 Task: Create a sub task Gather and Analyse Requirements for the task  Upgrade and migrate company file storage to a cloud-based solution in the project AgileFlow , assign it to team member softage.1@softage.net and update the status of the sub task to  On Track  , set the priority of the sub task to Low
Action: Mouse moved to (76, 501)
Screenshot: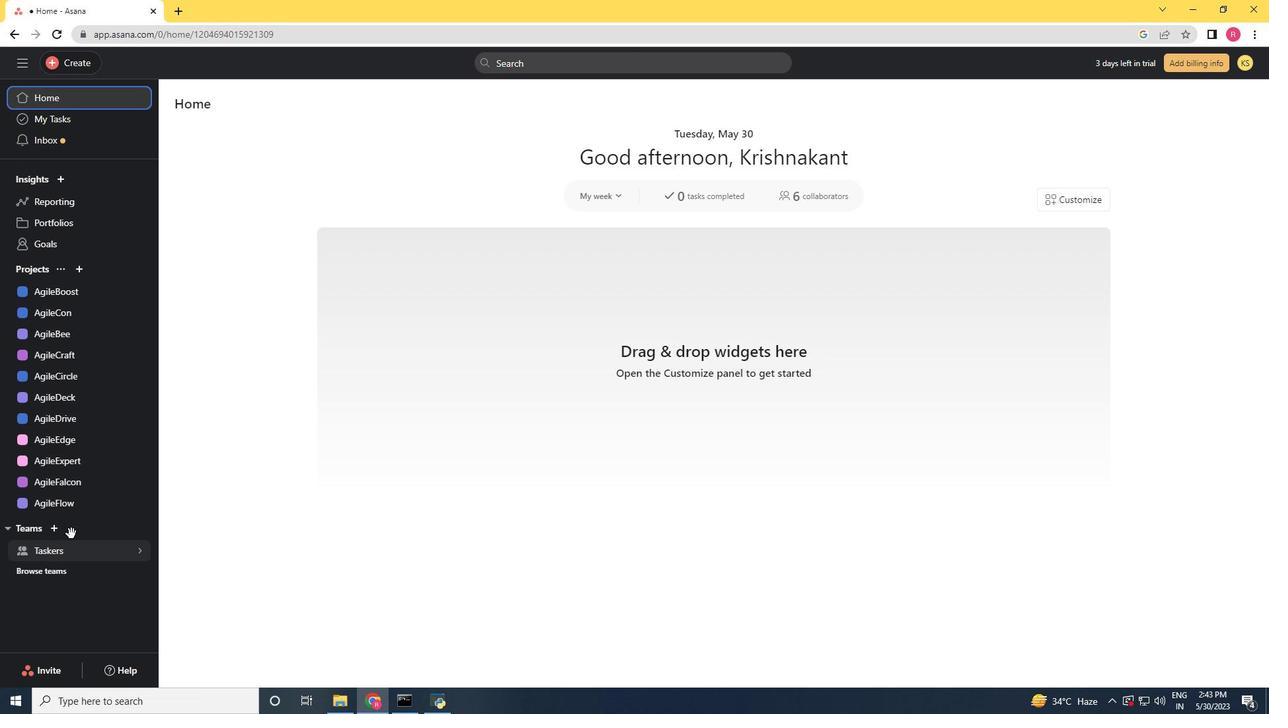 
Action: Mouse pressed left at (76, 501)
Screenshot: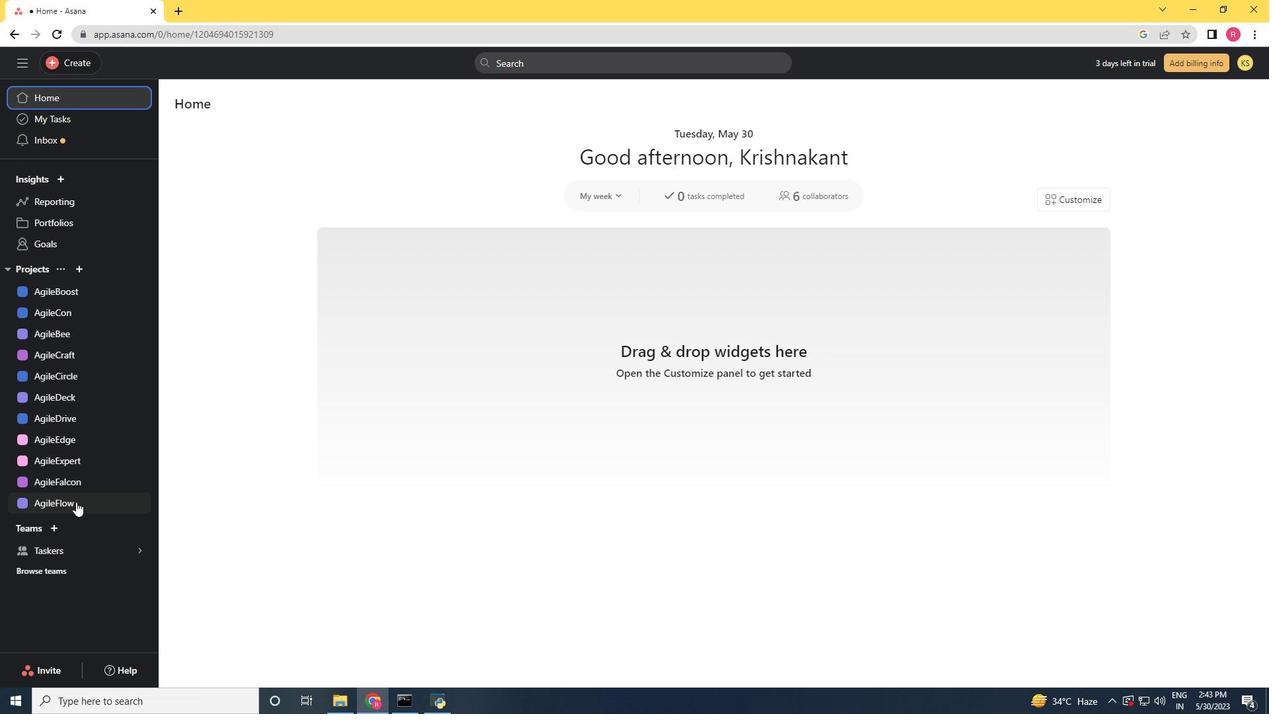 
Action: Mouse moved to (556, 290)
Screenshot: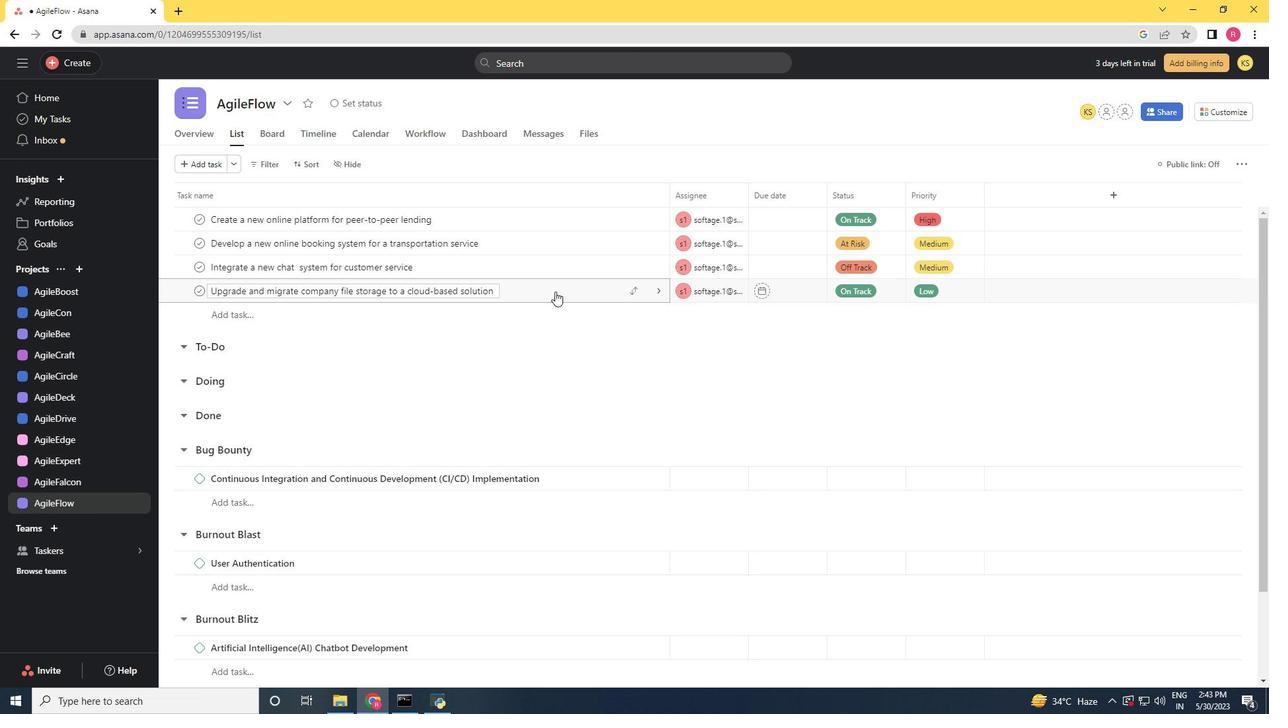 
Action: Mouse pressed left at (556, 290)
Screenshot: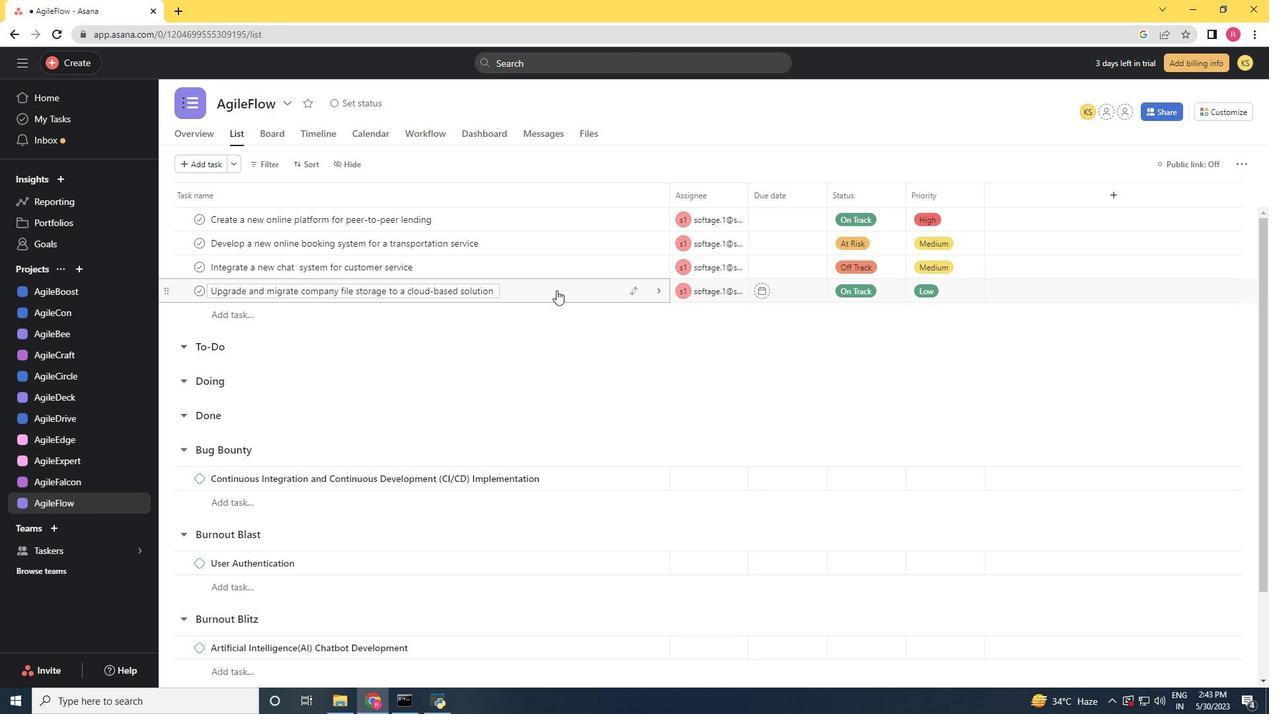 
Action: Mouse moved to (982, 429)
Screenshot: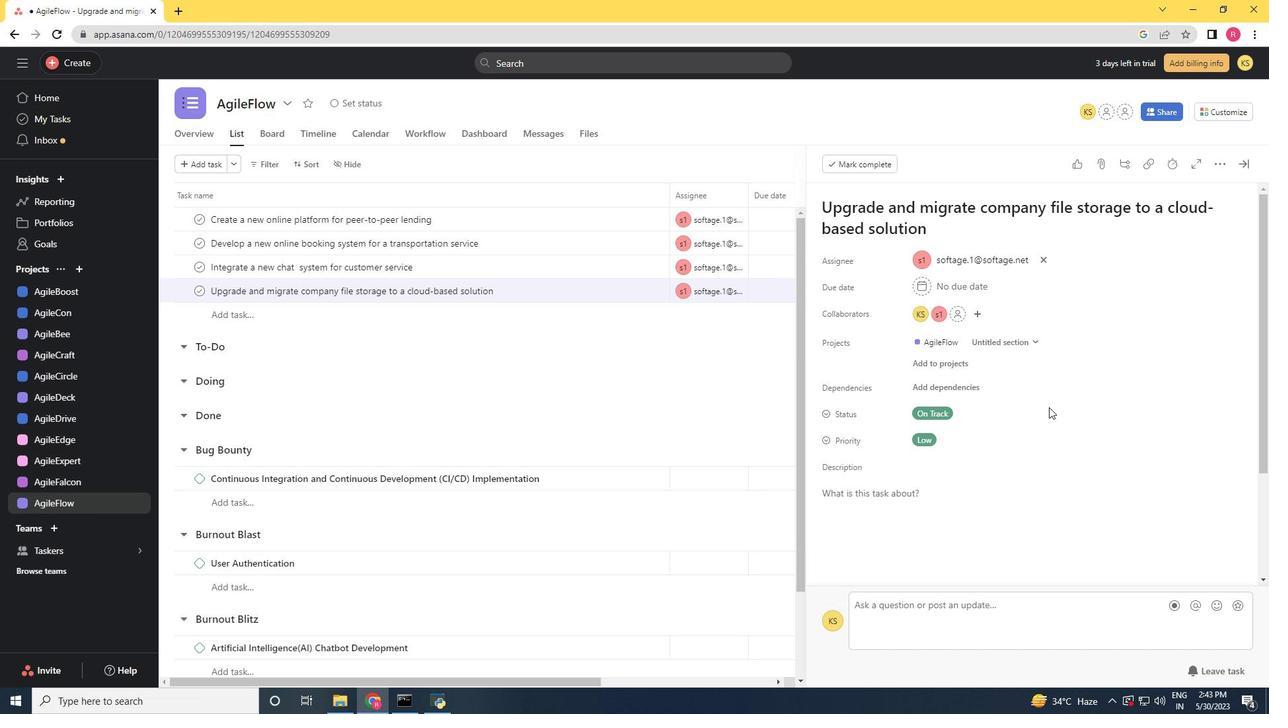 
Action: Mouse scrolled (982, 429) with delta (0, 0)
Screenshot: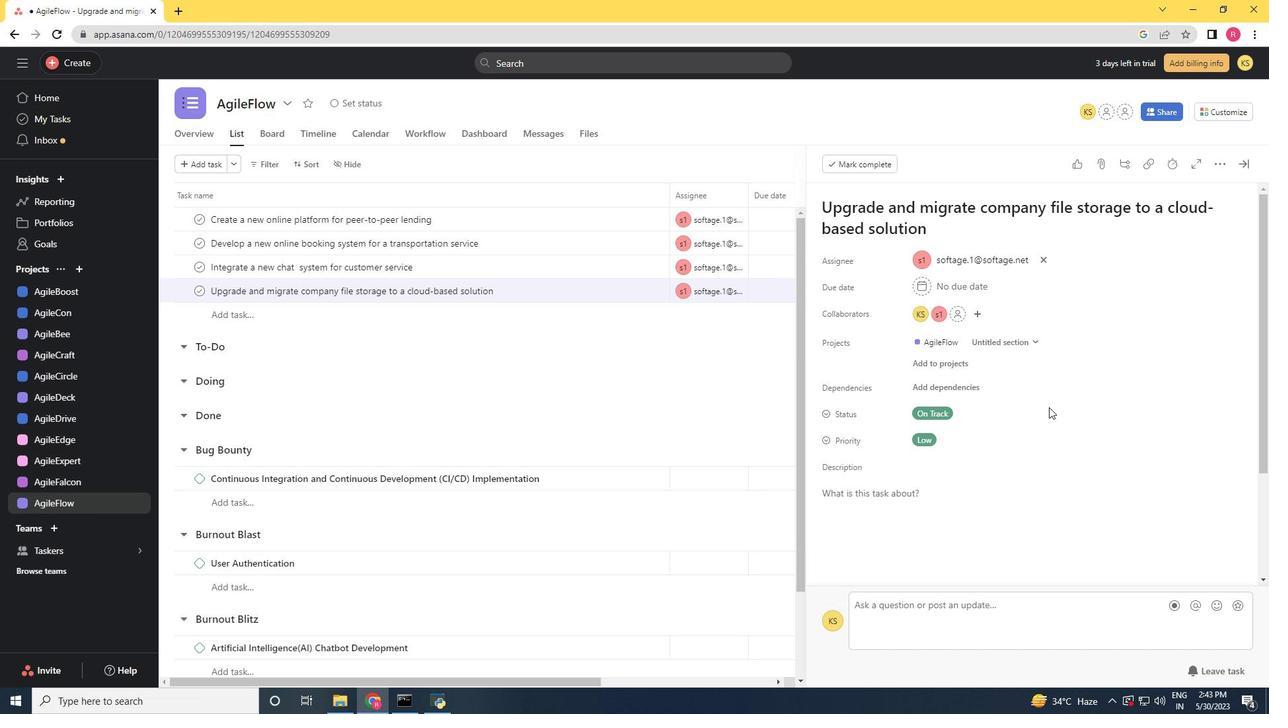 
Action: Mouse moved to (976, 436)
Screenshot: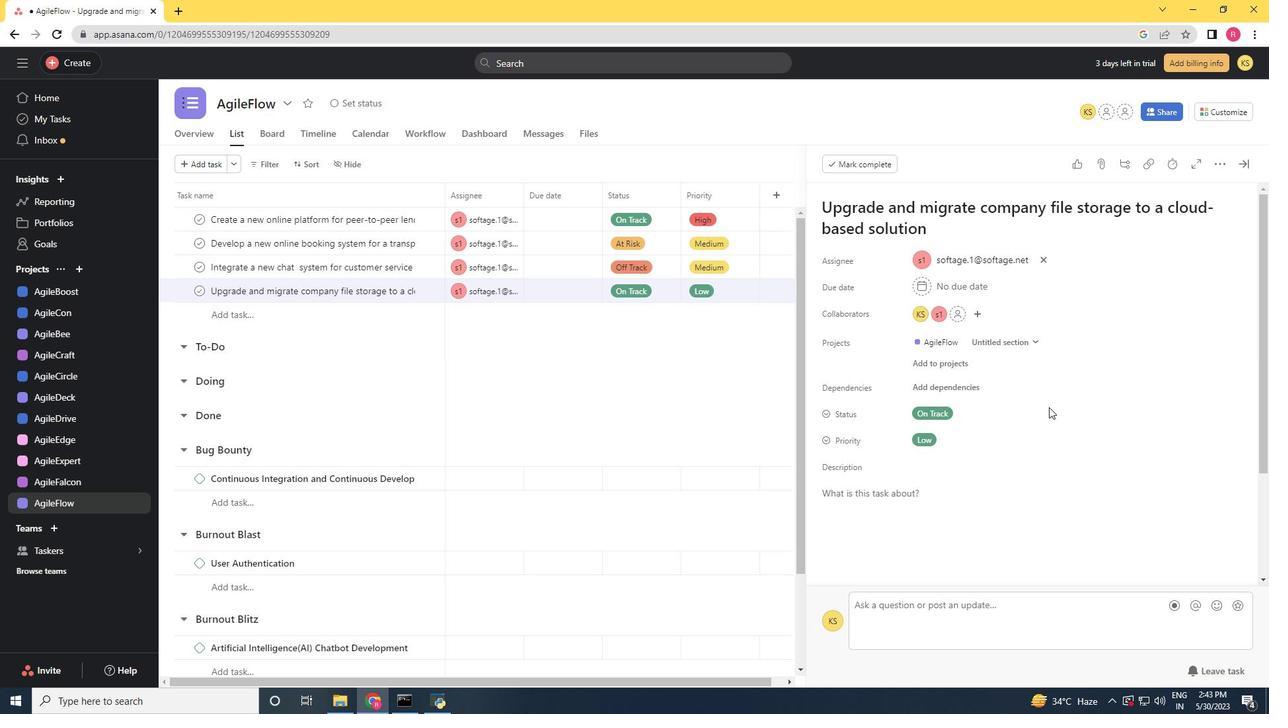 
Action: Mouse scrolled (976, 435) with delta (0, 0)
Screenshot: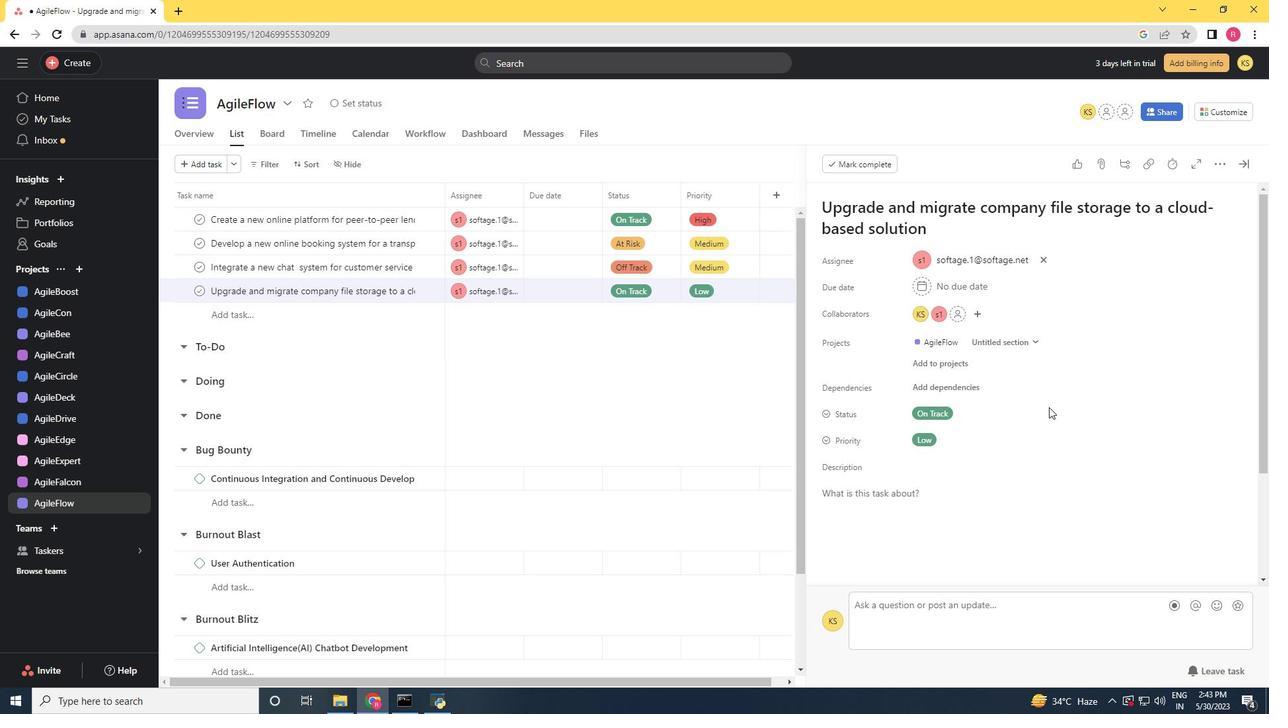 
Action: Mouse scrolled (976, 435) with delta (0, 0)
Screenshot: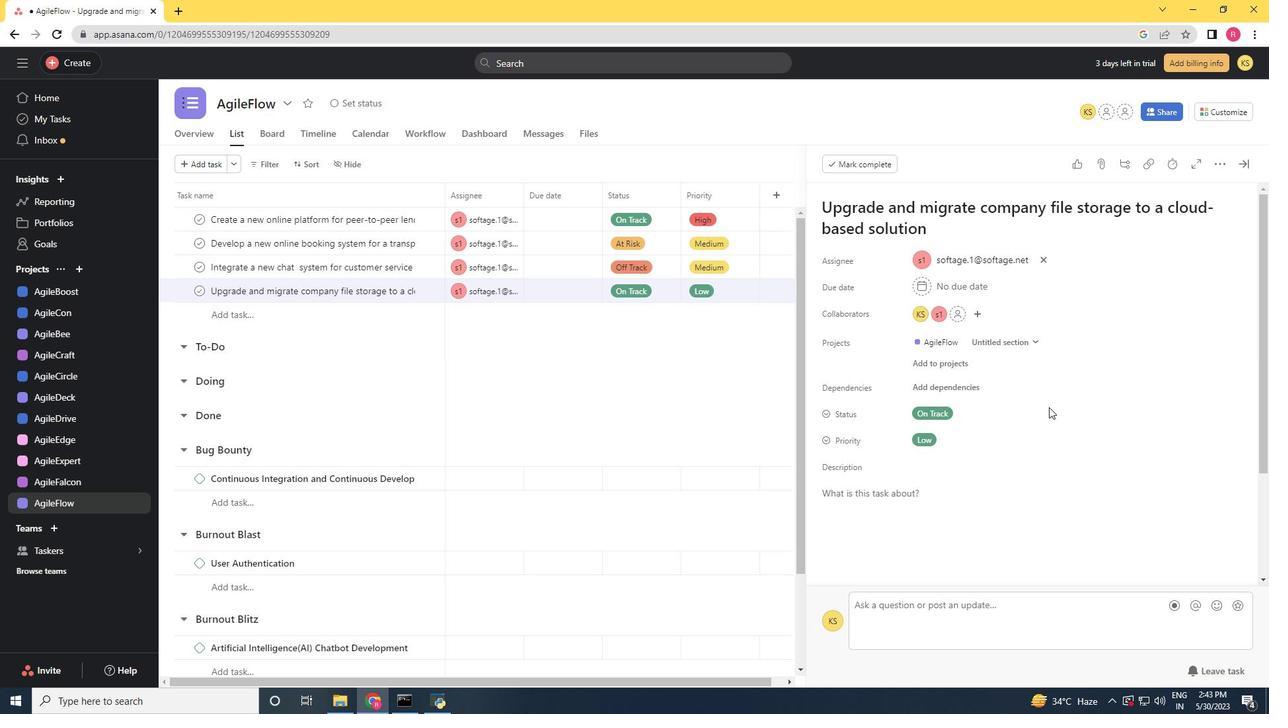 
Action: Mouse scrolled (976, 435) with delta (0, 0)
Screenshot: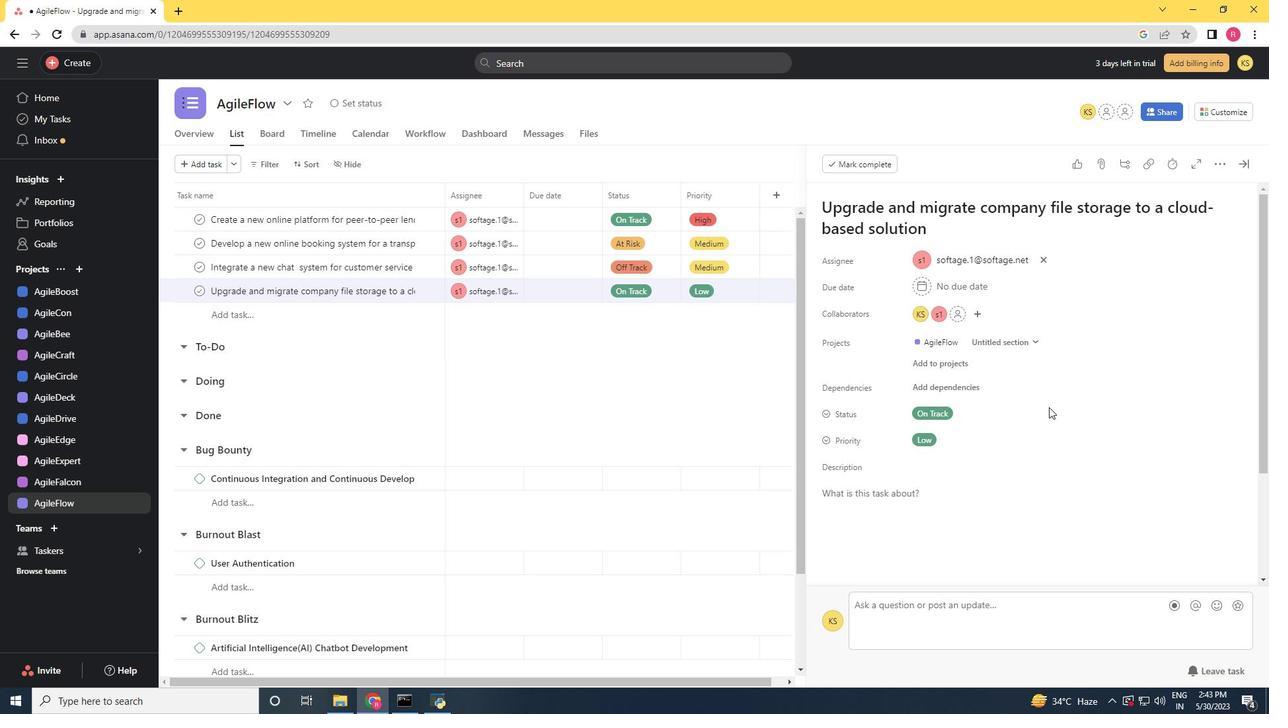 
Action: Mouse scrolled (976, 435) with delta (0, 0)
Screenshot: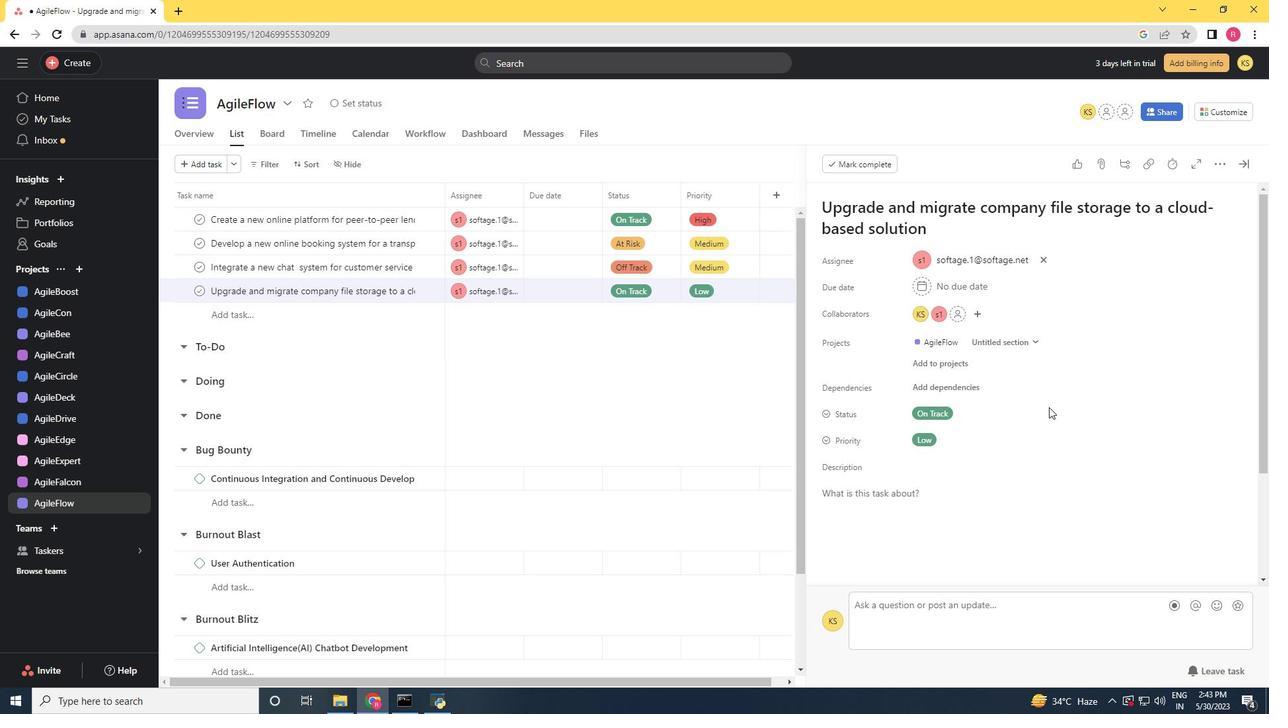 
Action: Mouse scrolled (976, 435) with delta (0, 0)
Screenshot: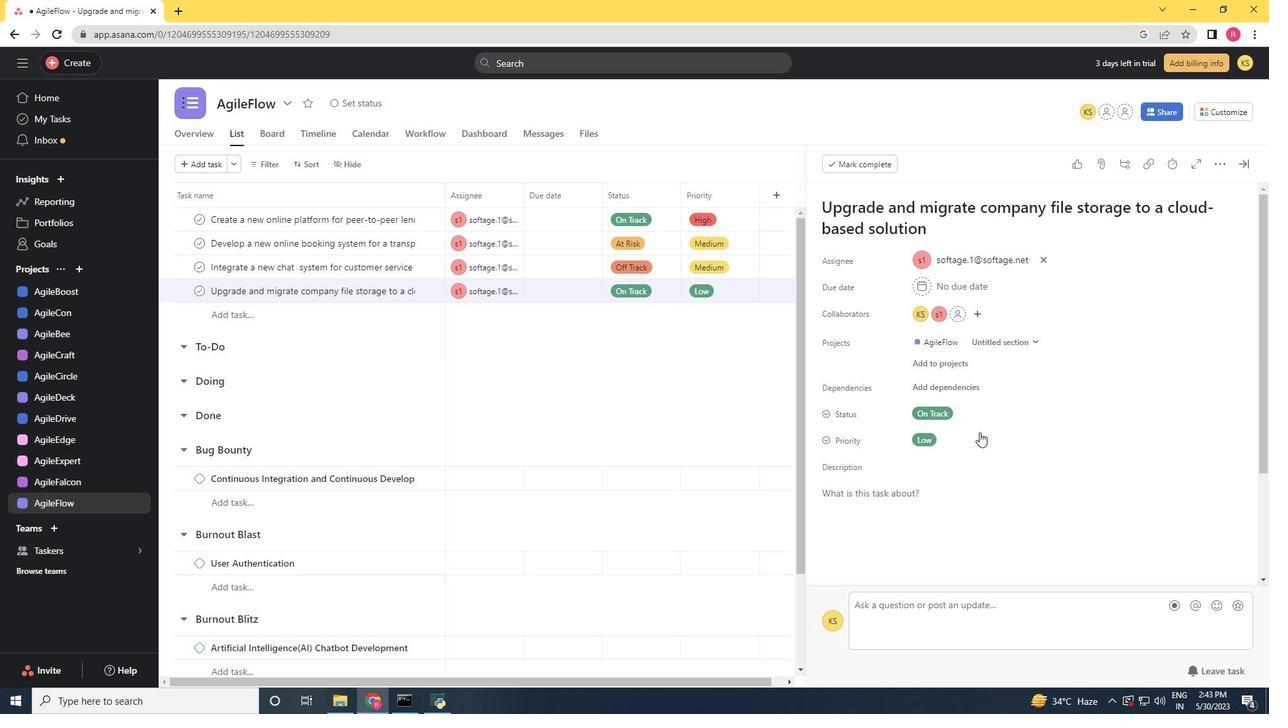 
Action: Mouse scrolled (976, 435) with delta (0, 0)
Screenshot: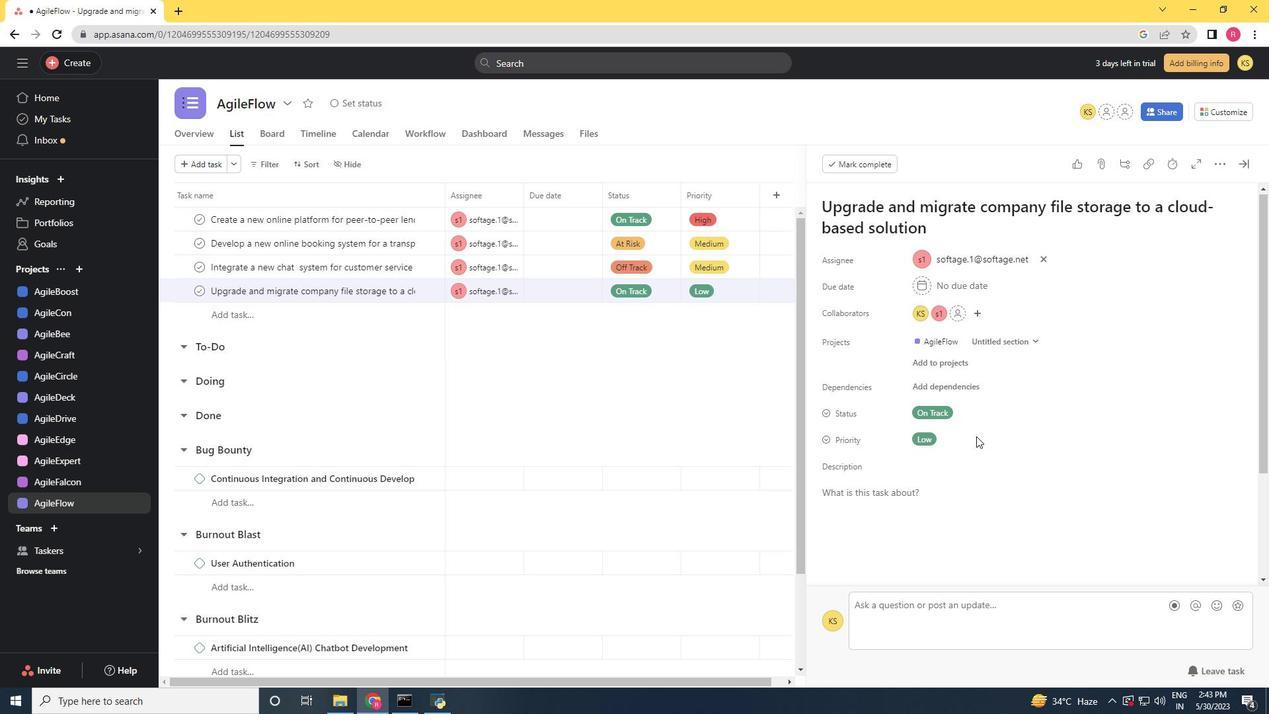
Action: Mouse moved to (855, 482)
Screenshot: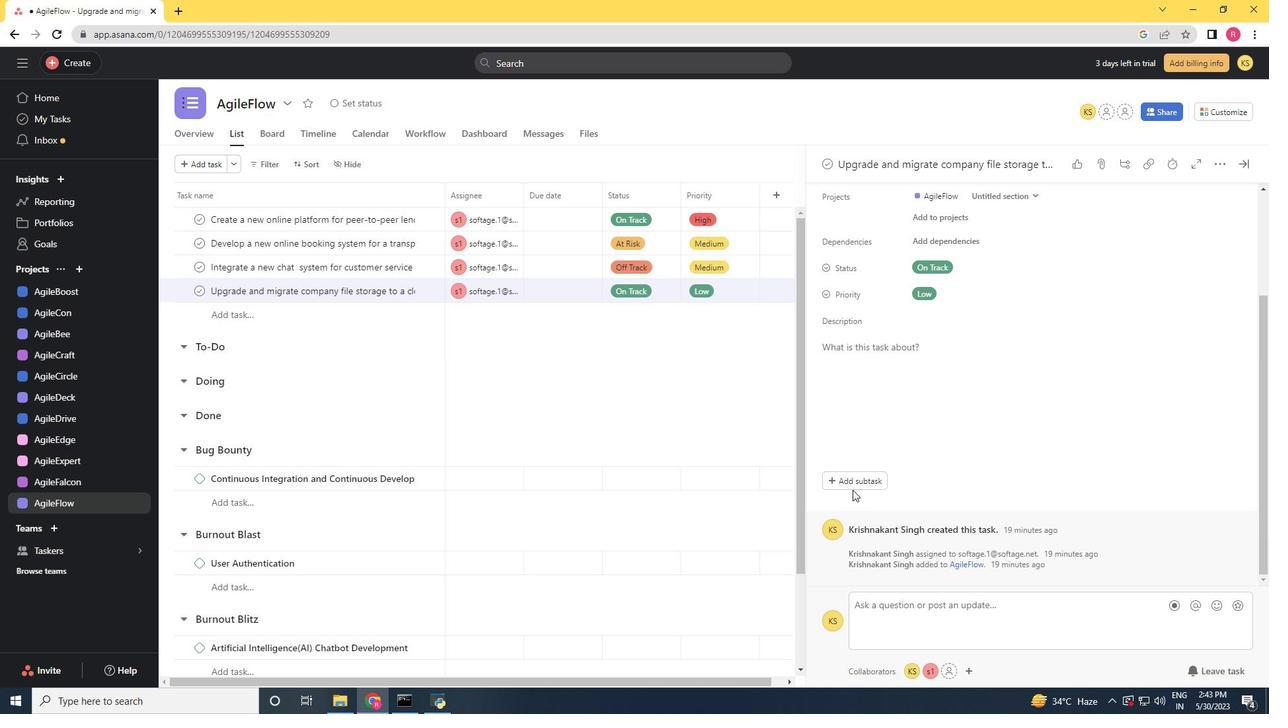 
Action: Mouse pressed left at (855, 482)
Screenshot: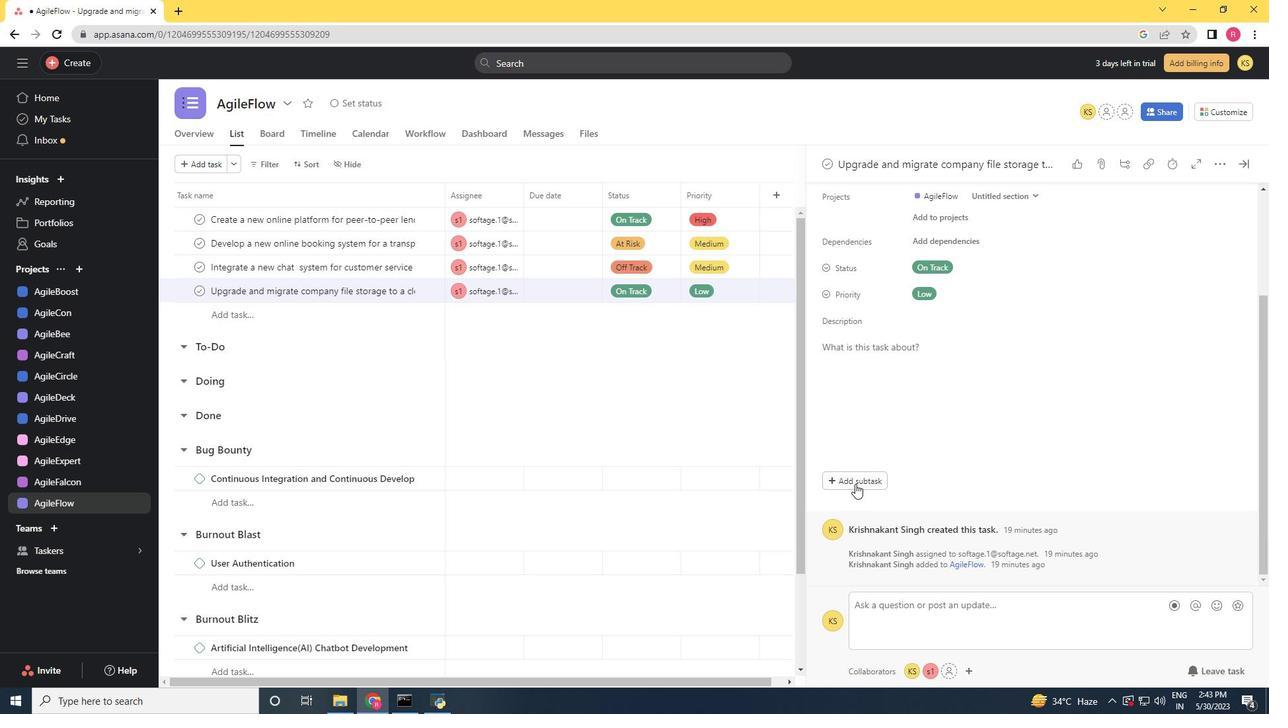 
Action: Mouse moved to (857, 480)
Screenshot: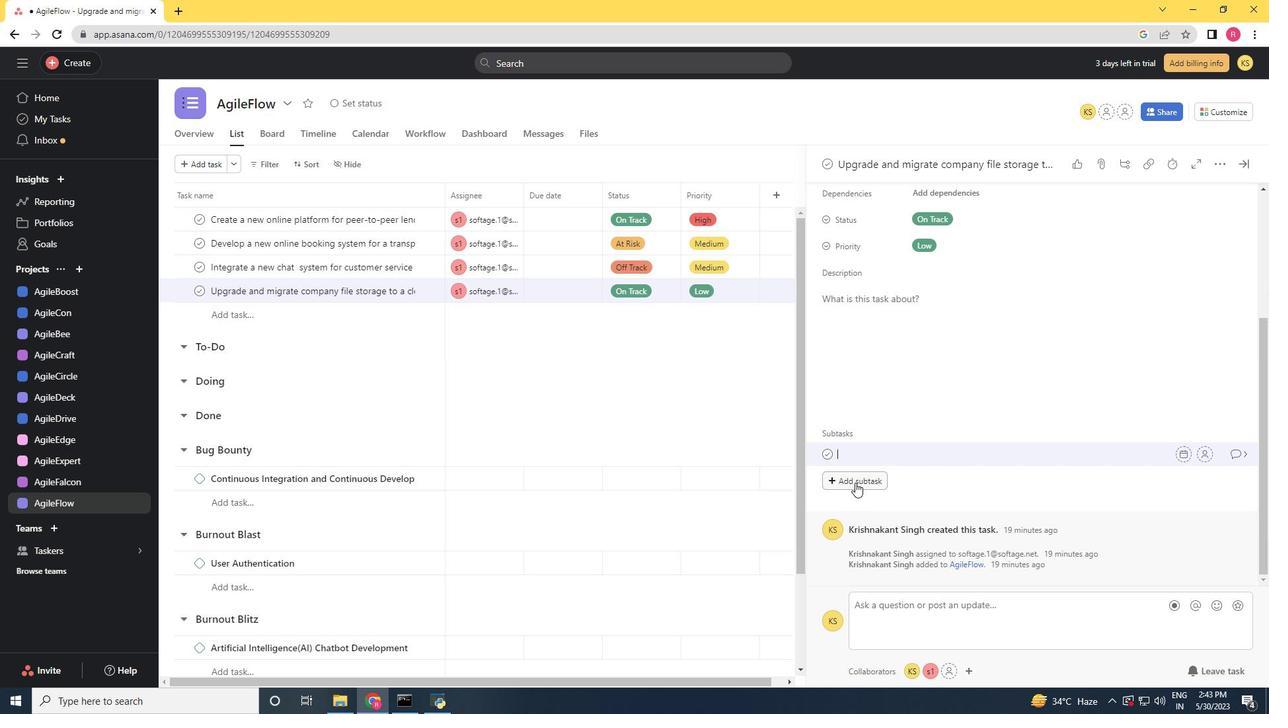
Action: Key pressed <Key.shift>Gather<Key.space>and<Key.space><Key.space><Key.shift>Analyse<Key.space><Key.shift>Requirements<Key.space>
Screenshot: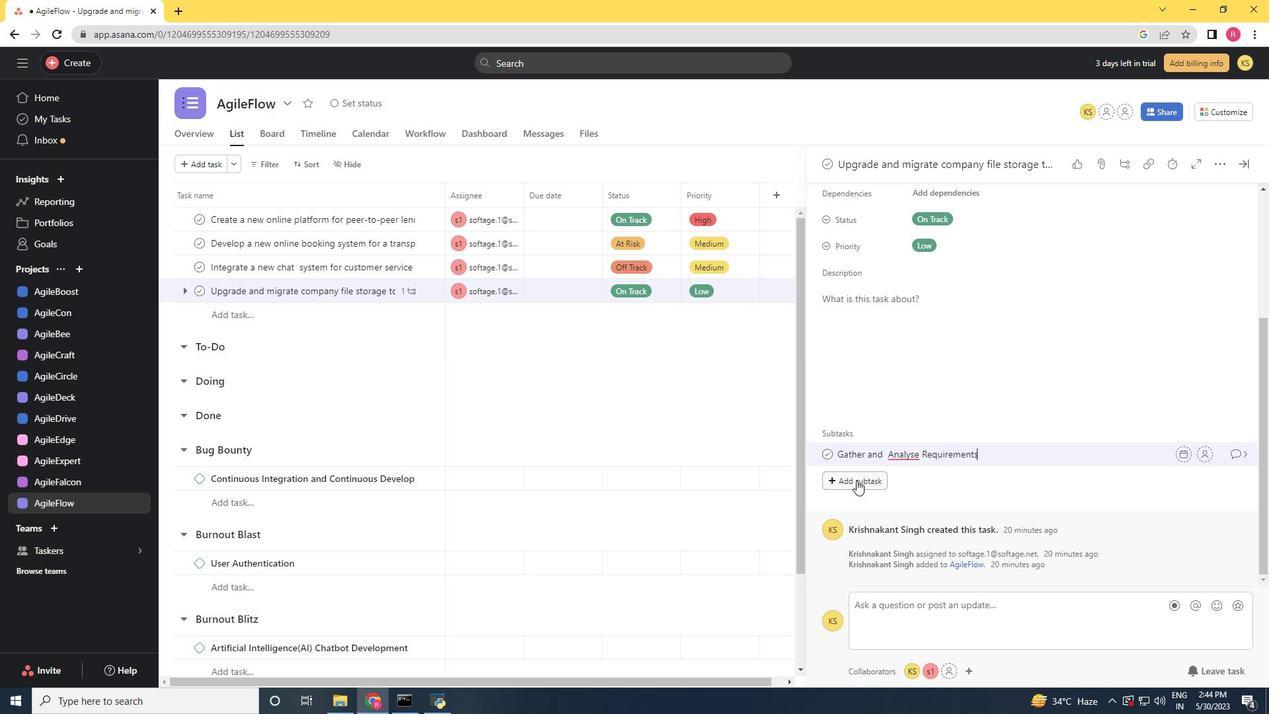 
Action: Mouse moved to (1209, 457)
Screenshot: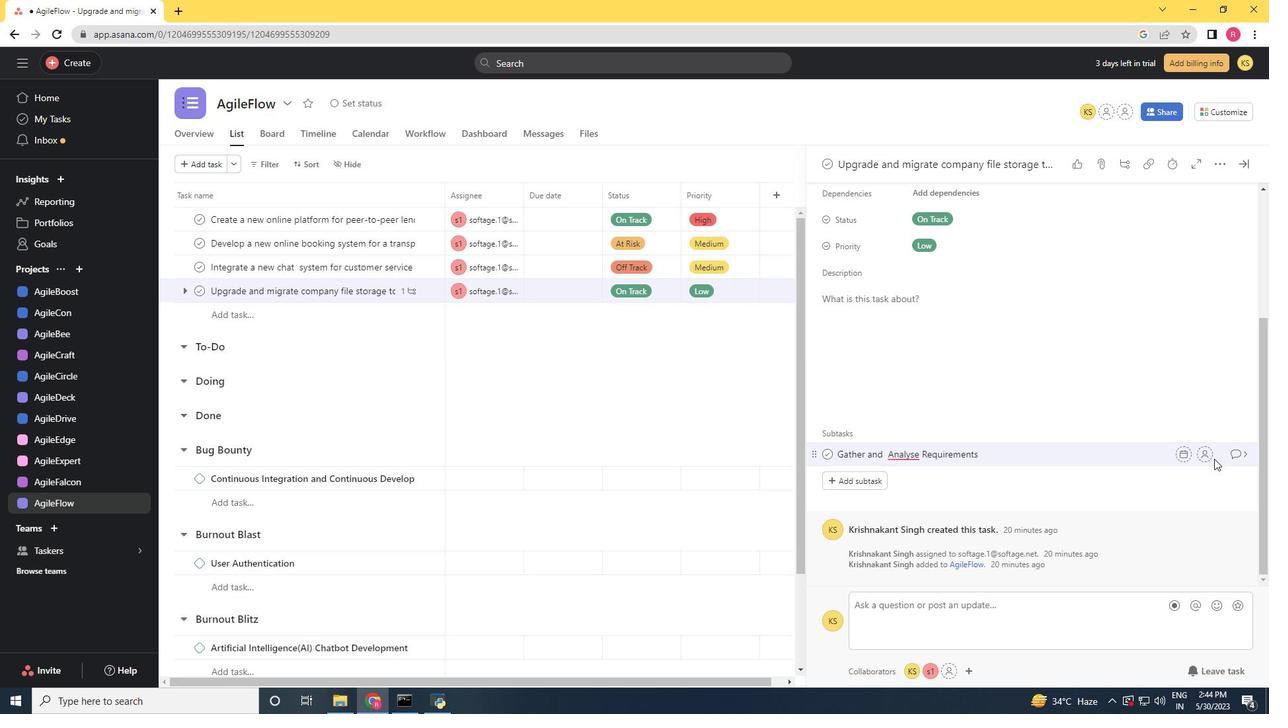
Action: Mouse pressed left at (1209, 457)
Screenshot: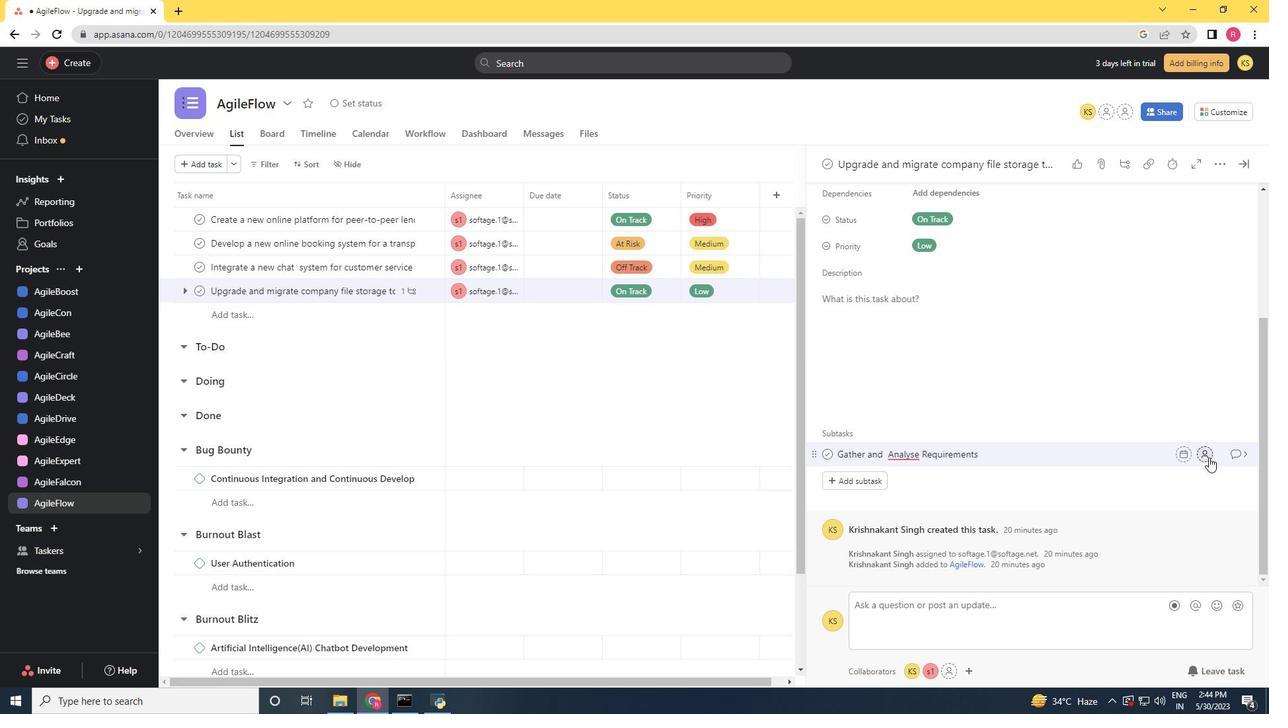 
Action: Key pressed softage.1<Key.shift>@softage.net
Screenshot: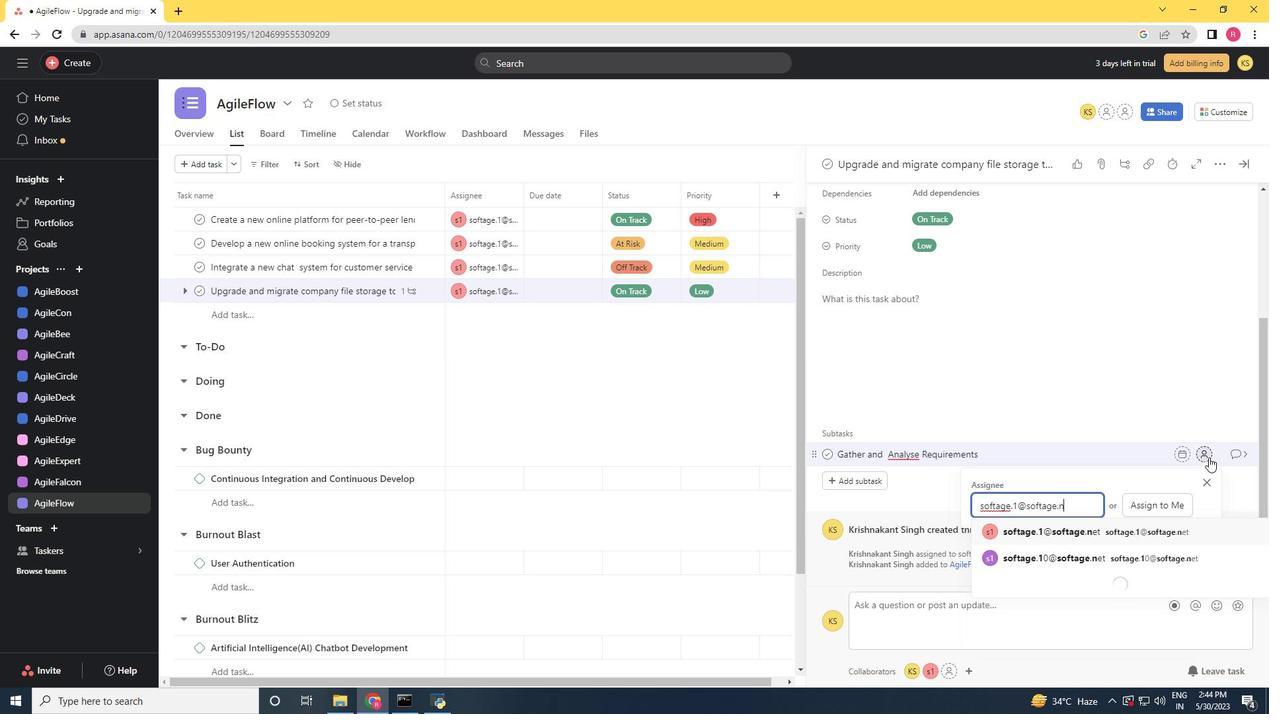
Action: Mouse moved to (1108, 530)
Screenshot: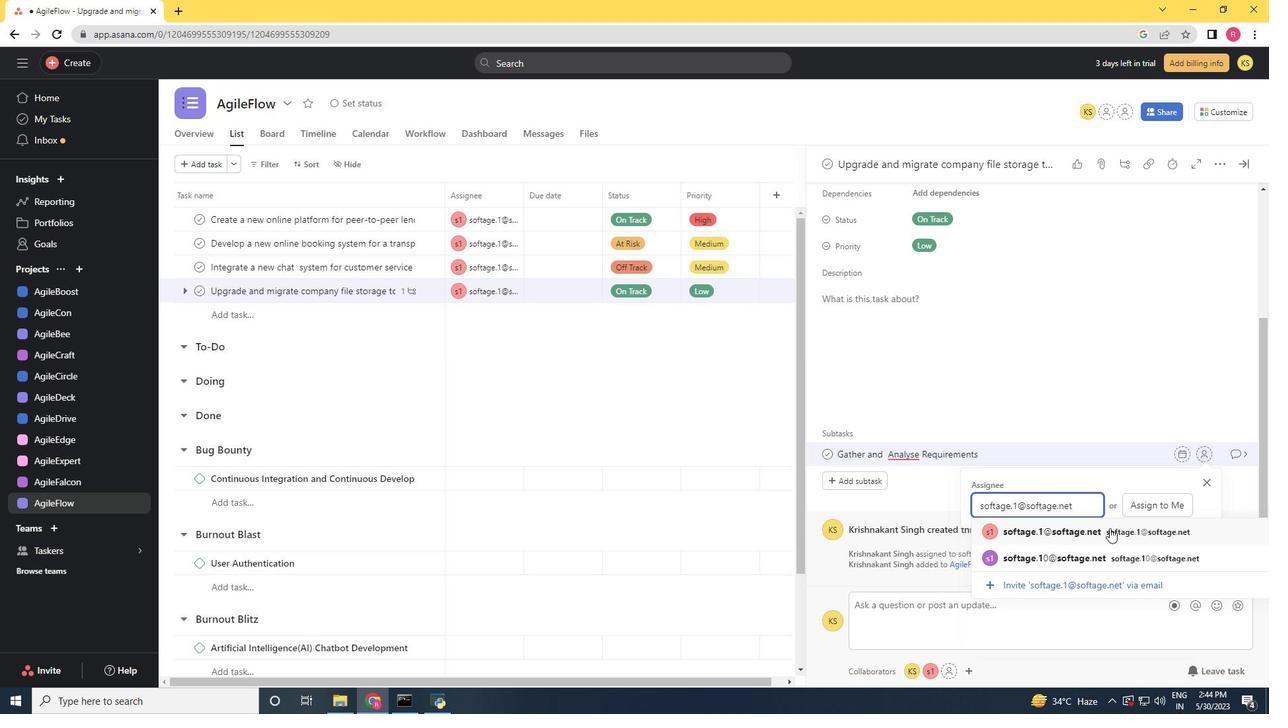 
Action: Mouse pressed left at (1108, 530)
Screenshot: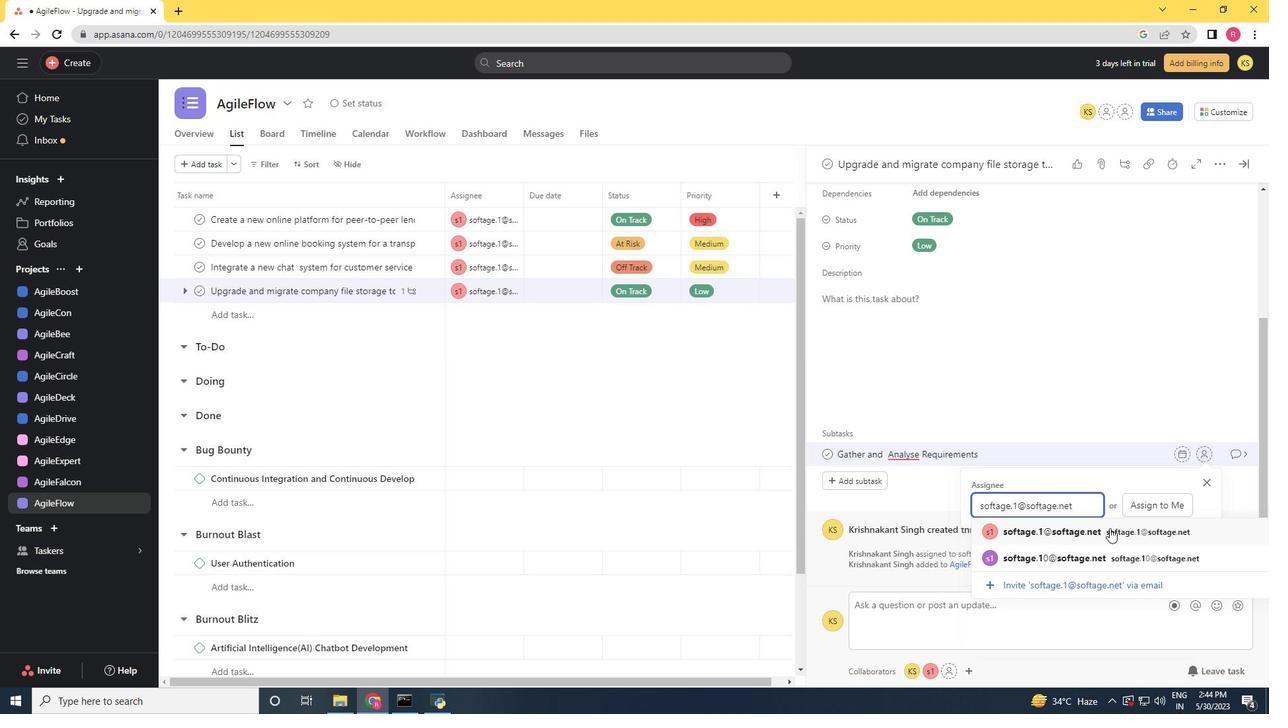 
Action: Mouse moved to (1241, 445)
Screenshot: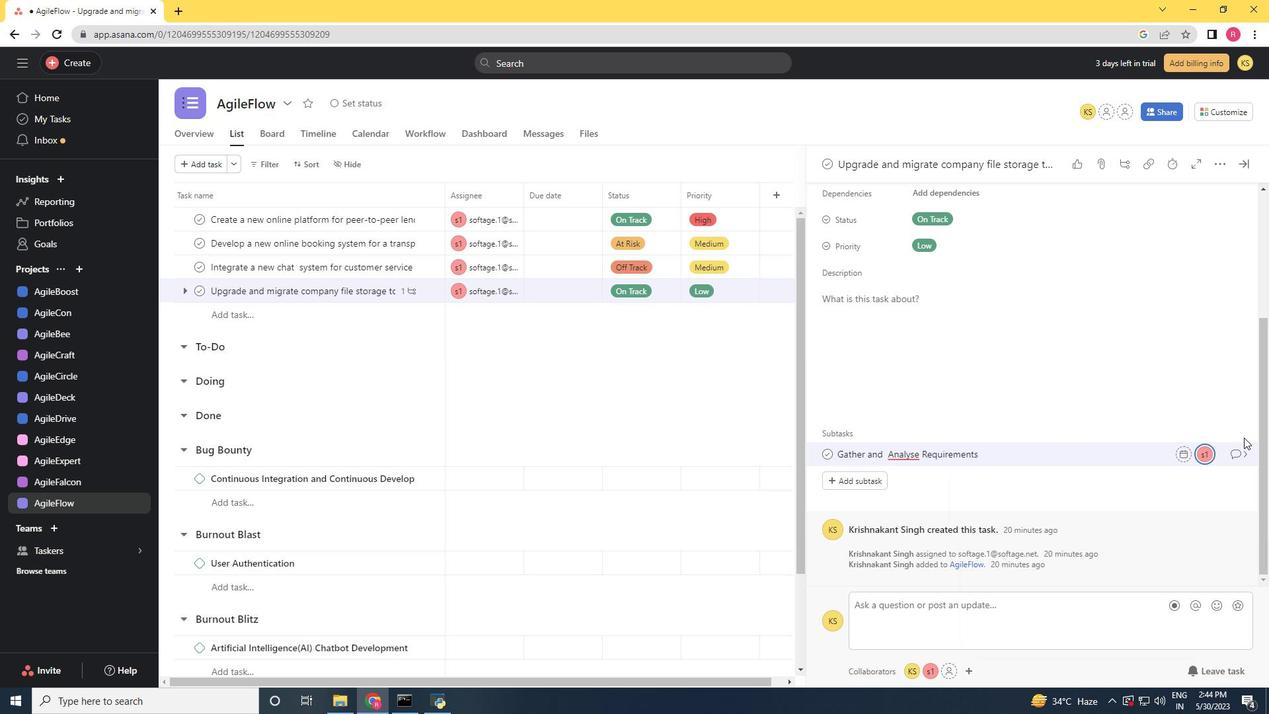 
Action: Mouse pressed left at (1241, 445)
Screenshot: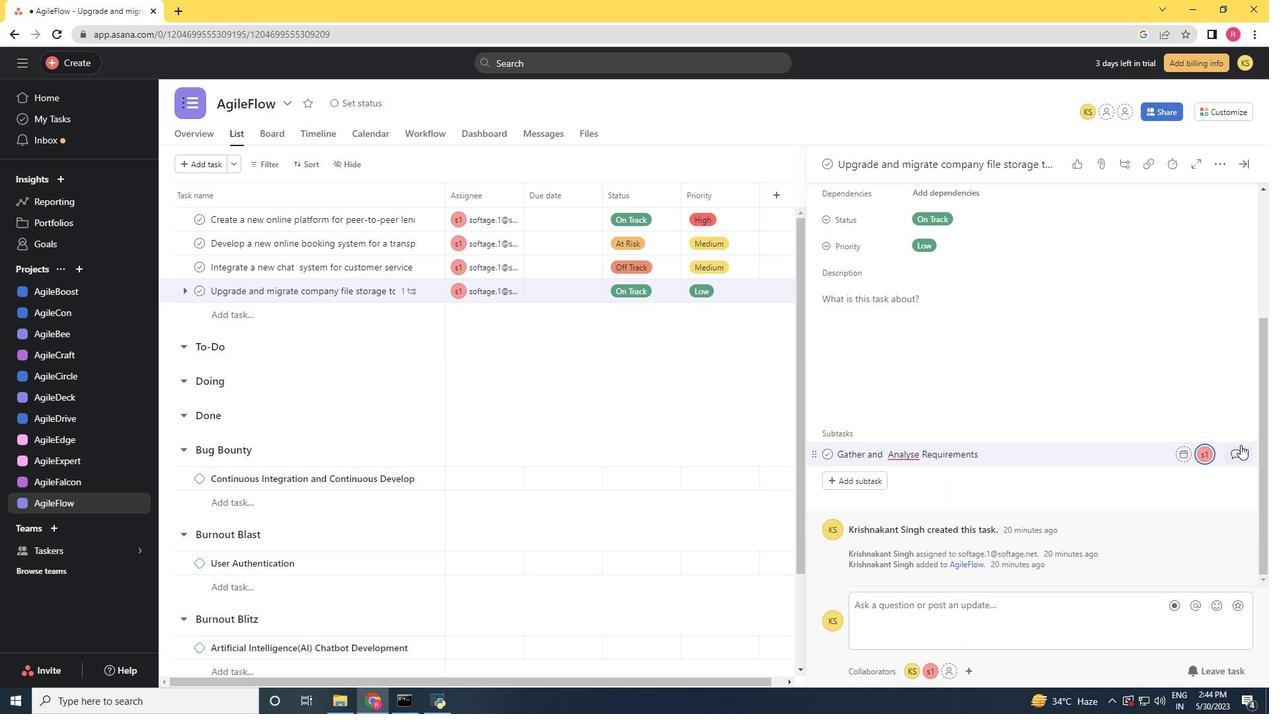 
Action: Mouse moved to (878, 385)
Screenshot: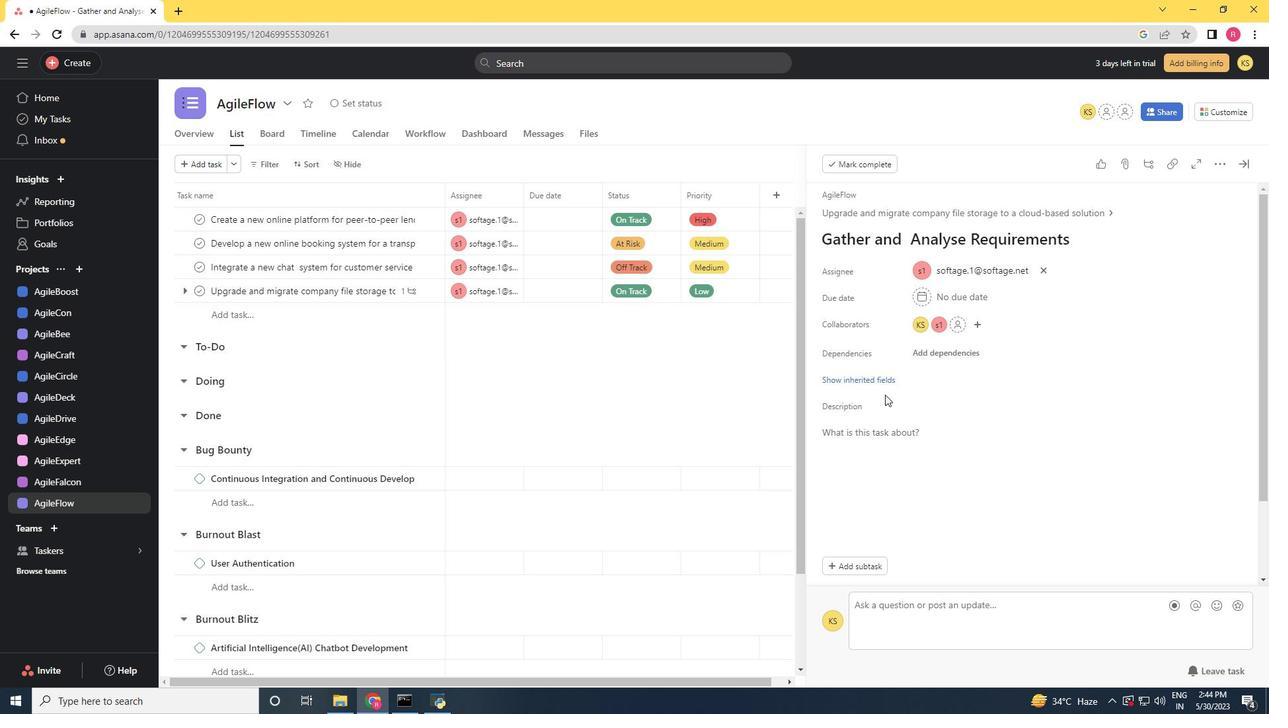 
Action: Mouse pressed left at (878, 385)
Screenshot: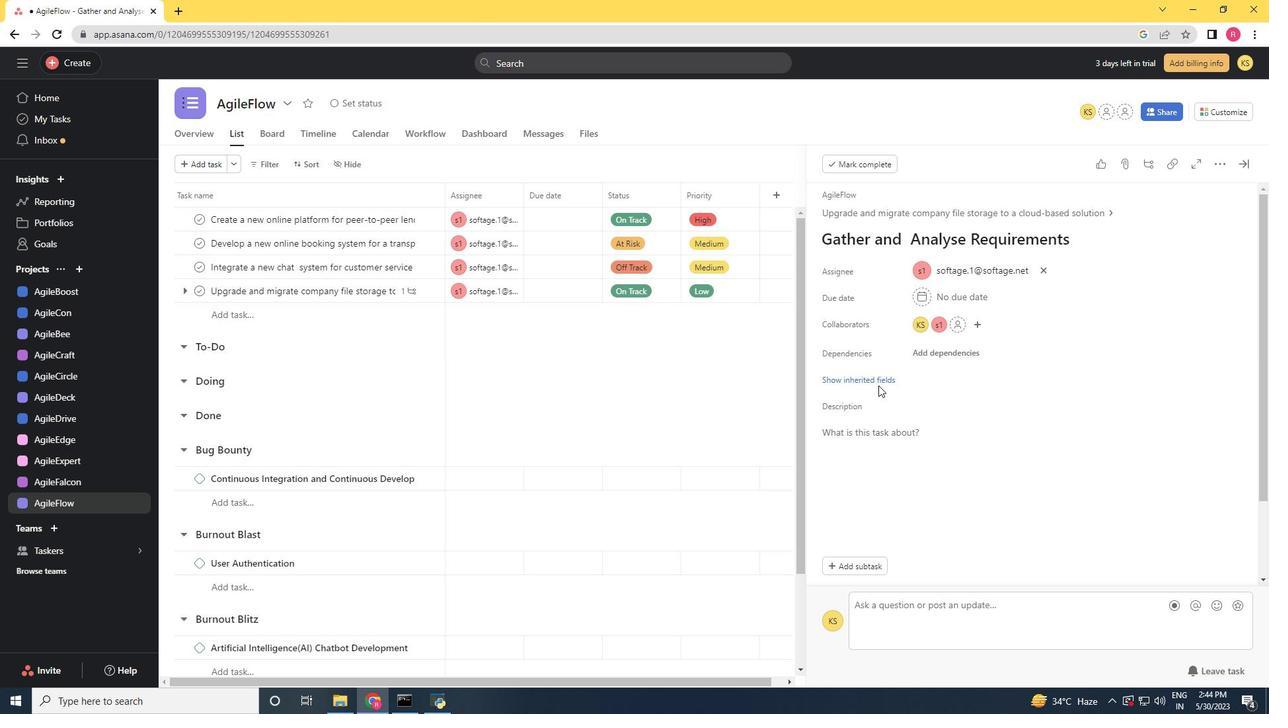 
Action: Mouse moved to (880, 382)
Screenshot: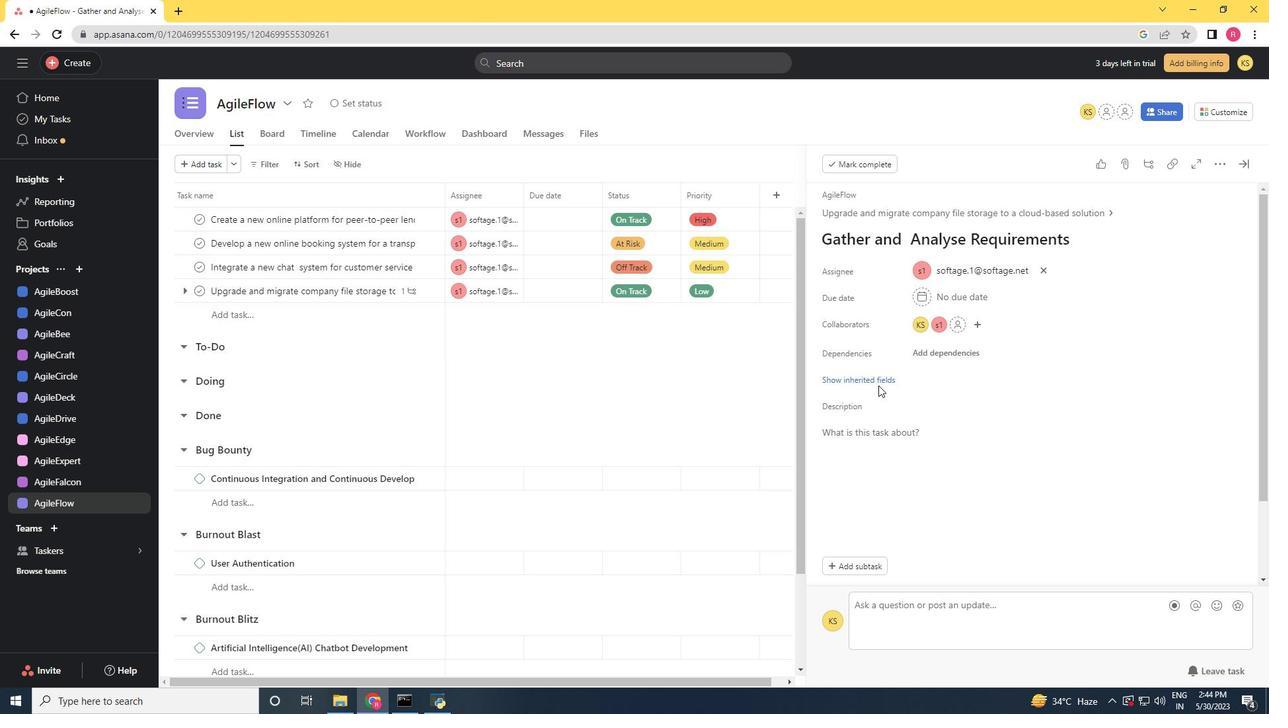 
Action: Mouse pressed left at (880, 382)
Screenshot: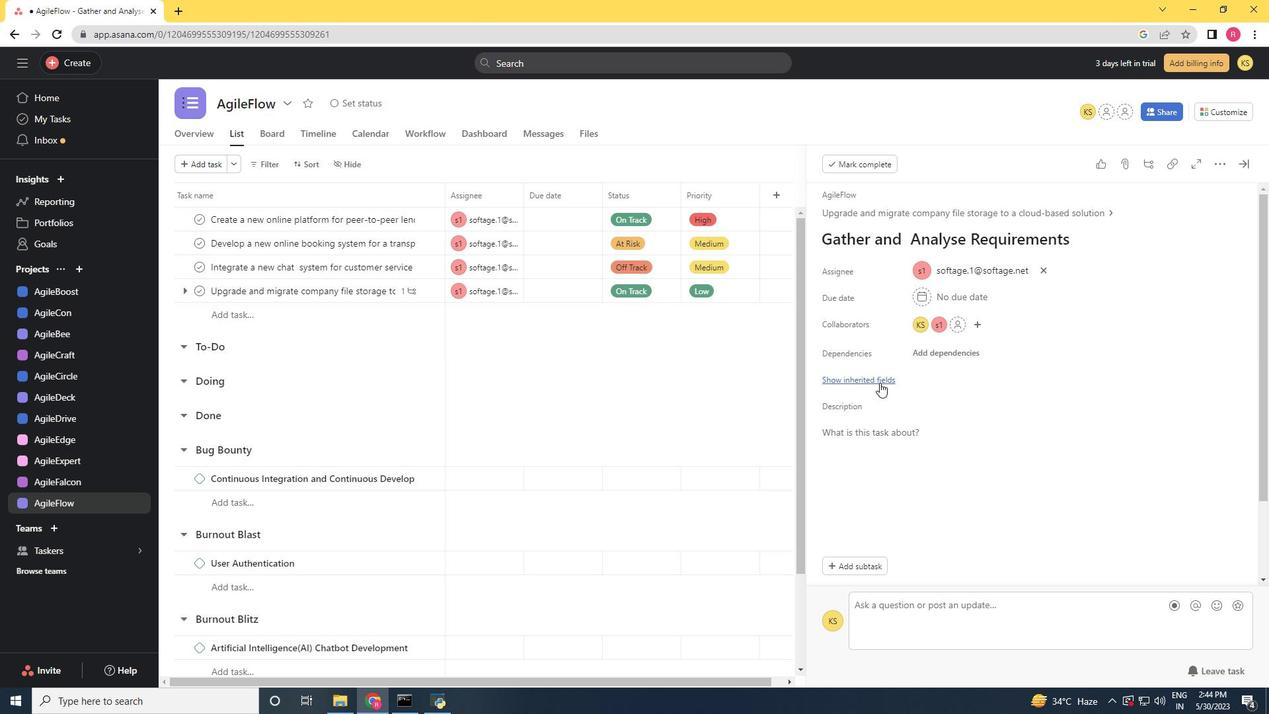 
Action: Mouse moved to (923, 402)
Screenshot: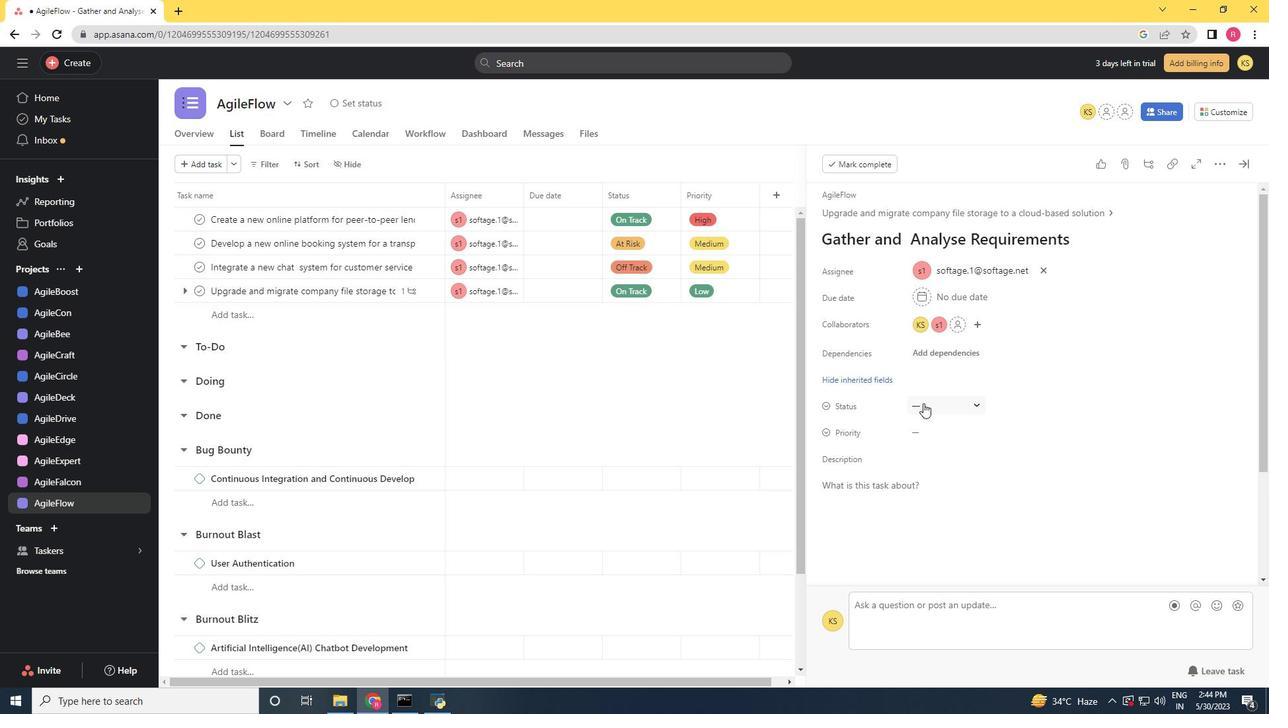 
Action: Mouse pressed left at (923, 402)
Screenshot: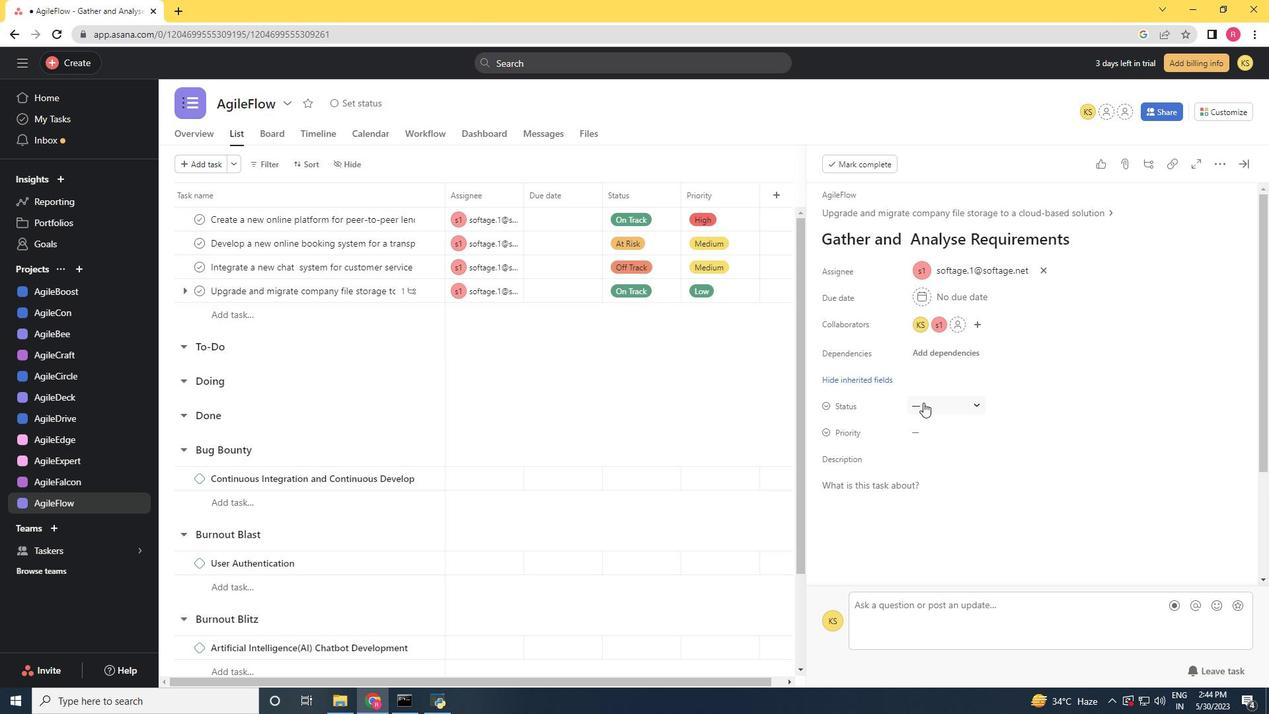 
Action: Mouse moved to (958, 454)
Screenshot: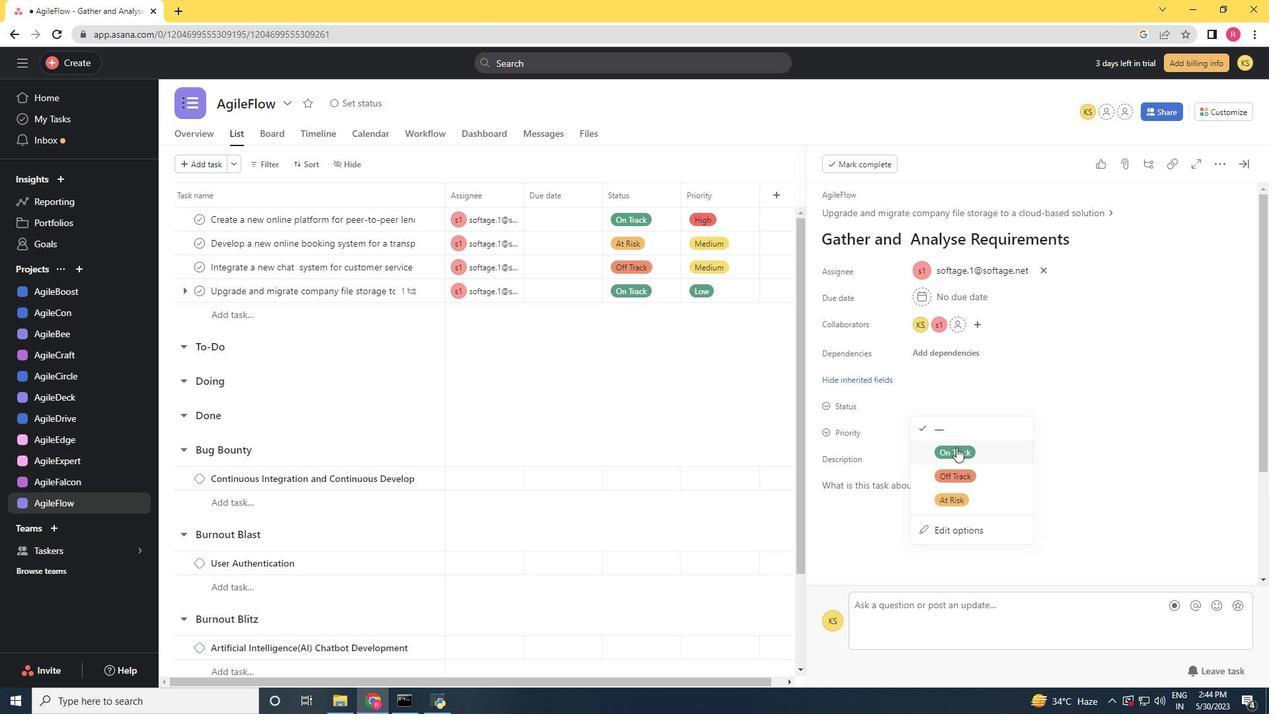 
Action: Mouse pressed left at (958, 454)
Screenshot: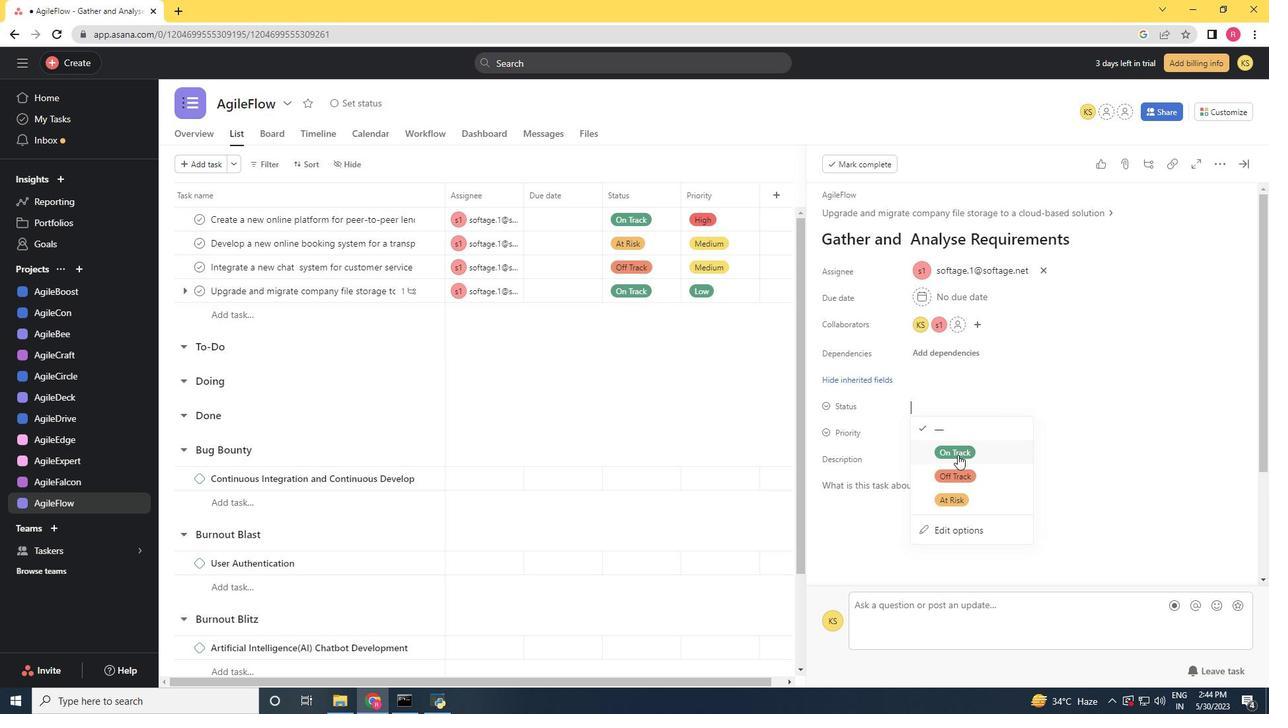 
Action: Mouse moved to (924, 431)
Screenshot: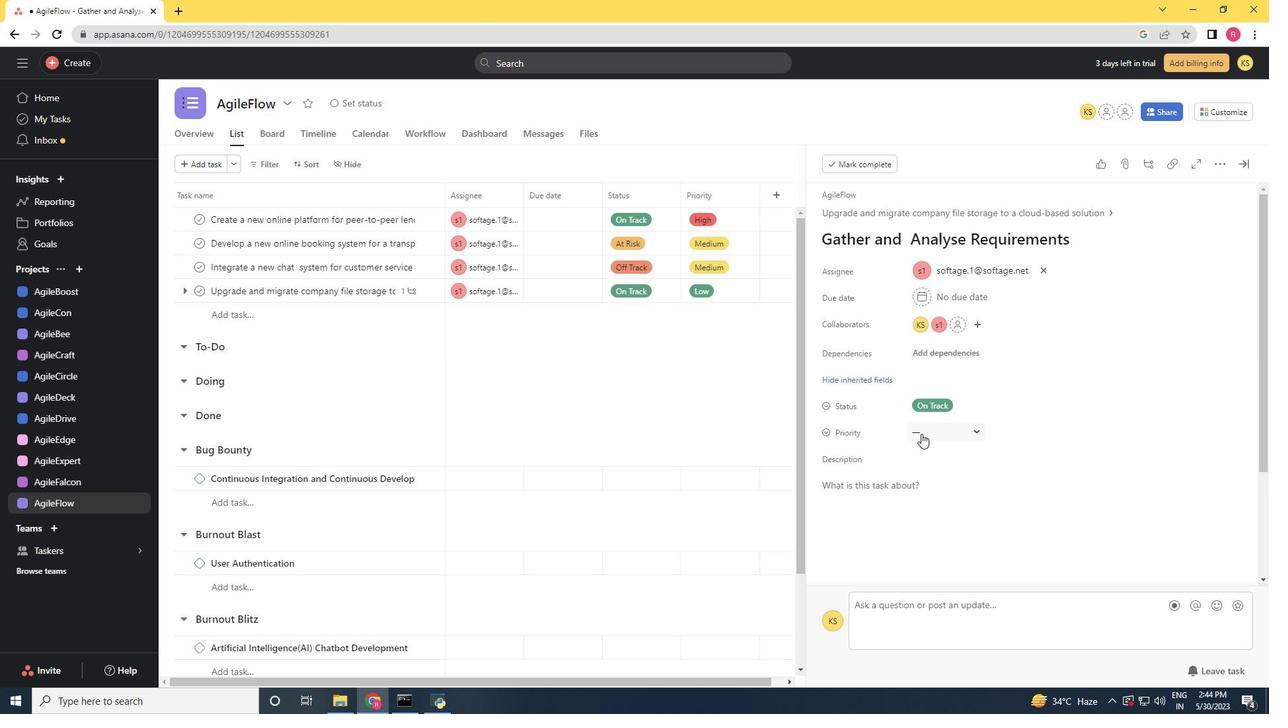 
Action: Mouse pressed left at (924, 431)
Screenshot: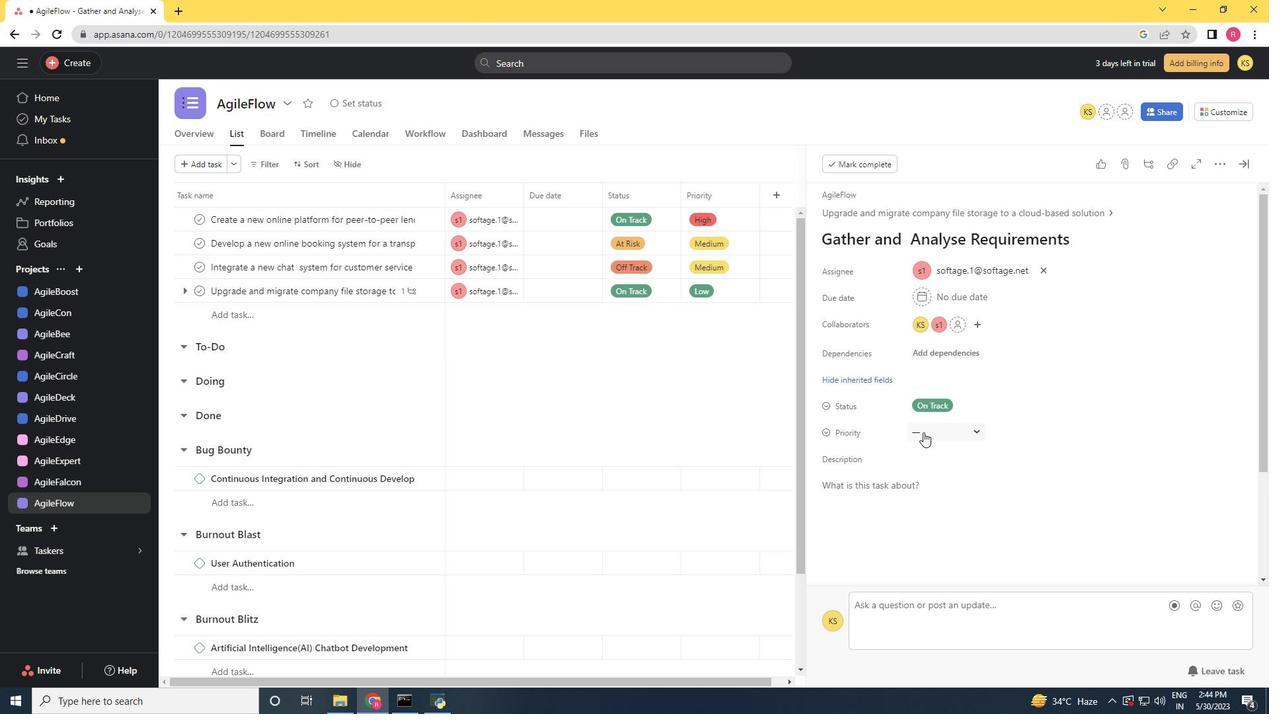 
Action: Mouse moved to (950, 525)
Screenshot: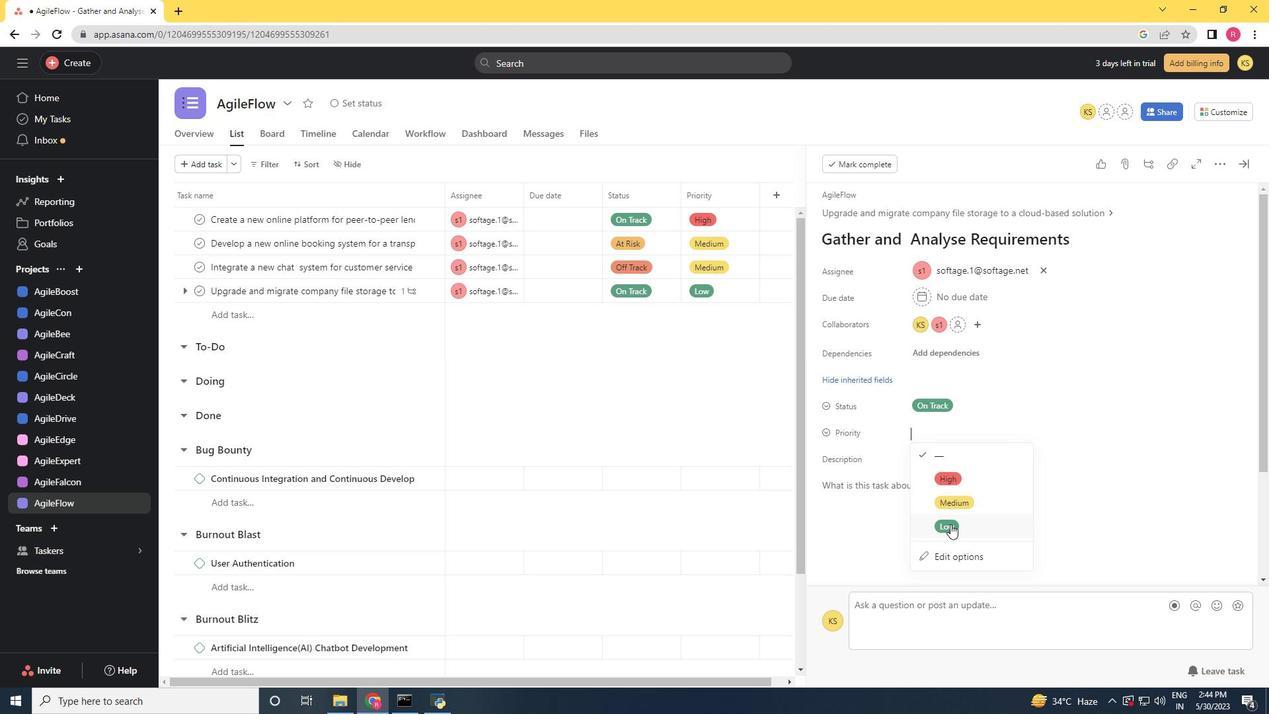 
Action: Mouse pressed left at (950, 525)
Screenshot: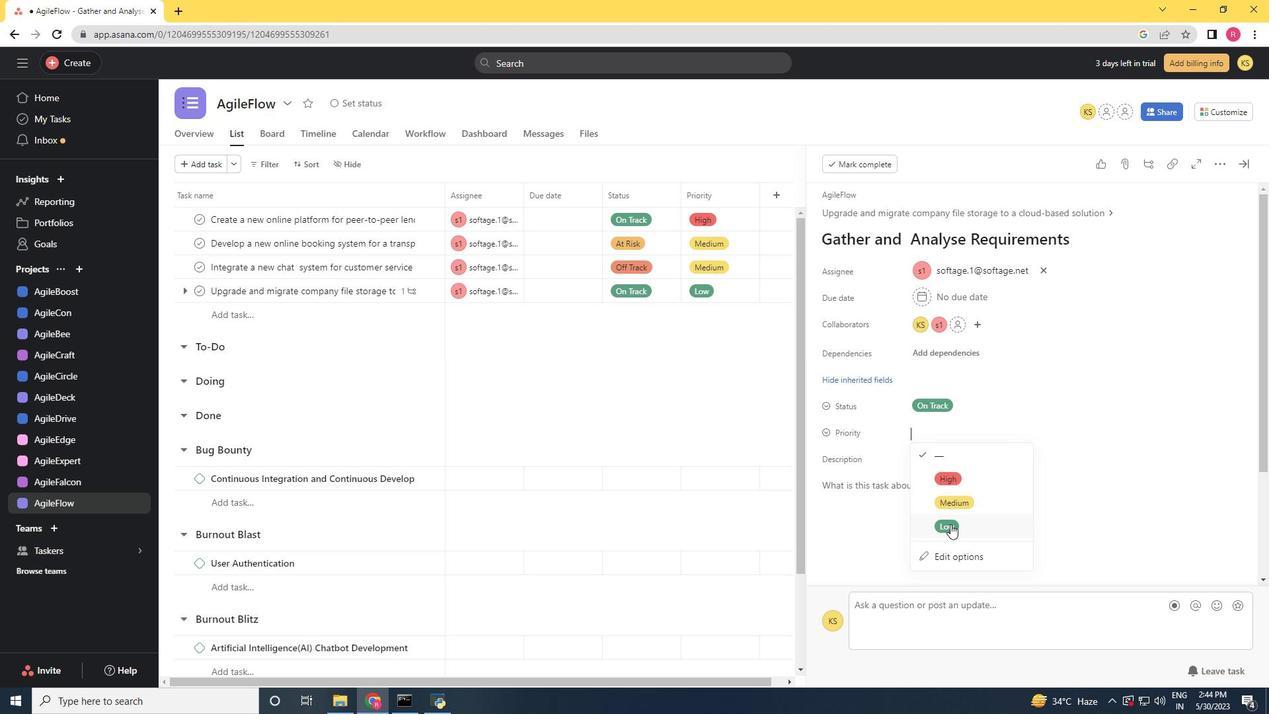
